 Task: Create New Customer with Customer Name: The Crab Station, Billing Address Line1: 2759 Fieldcrest Road, Billing Address Line2:  New York, Billing Address Line3:  New York 10005
Action: Mouse pressed left at (162, 31)
Screenshot: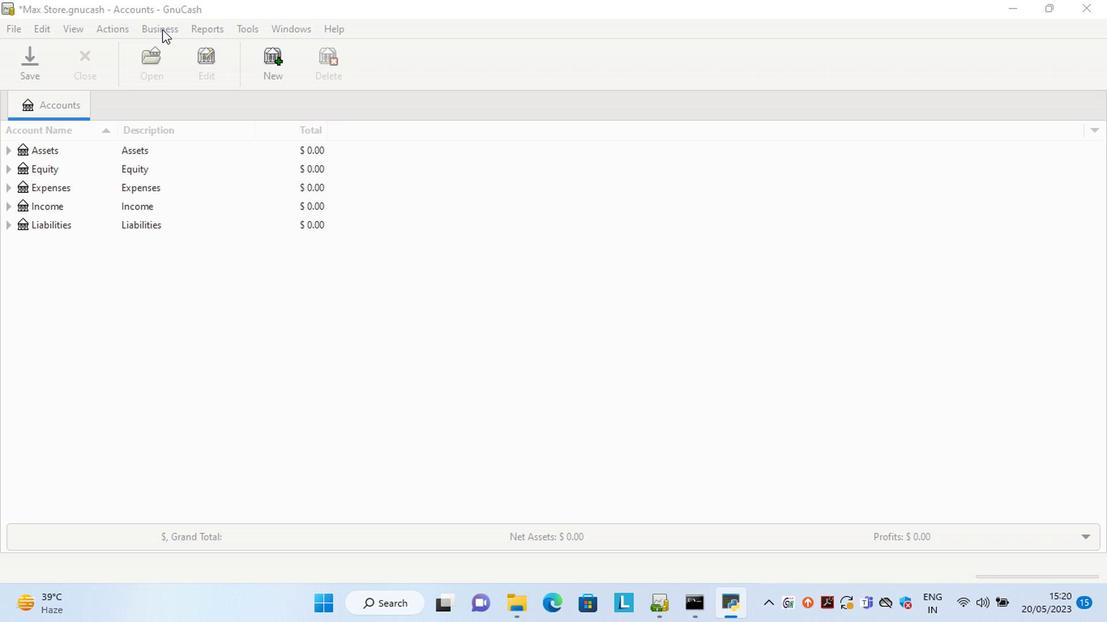 
Action: Mouse moved to (329, 69)
Screenshot: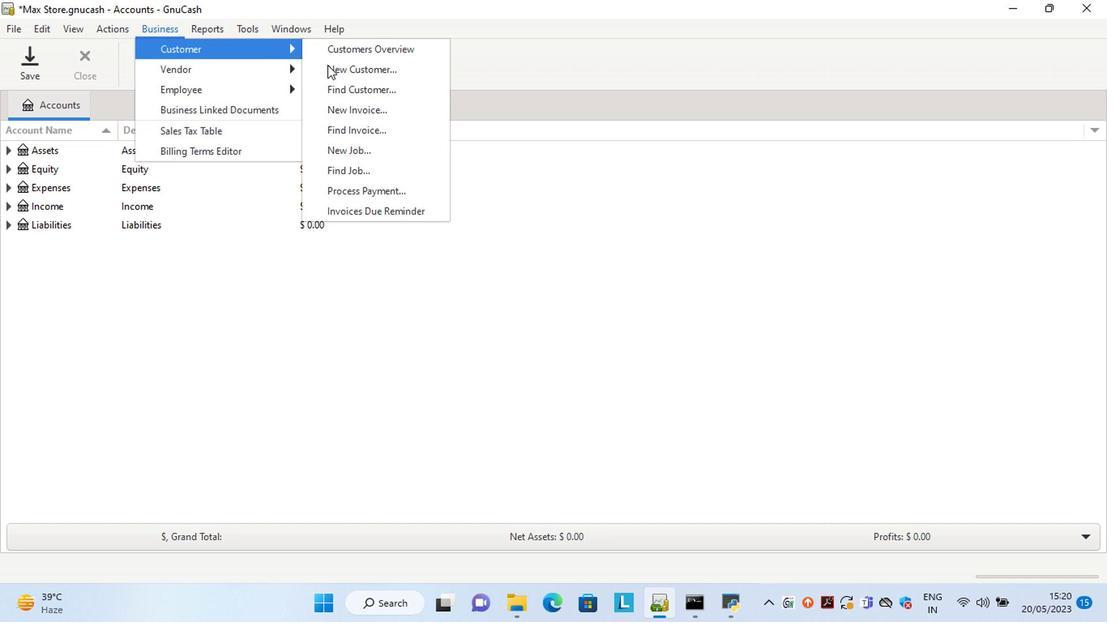 
Action: Mouse pressed left at (329, 69)
Screenshot: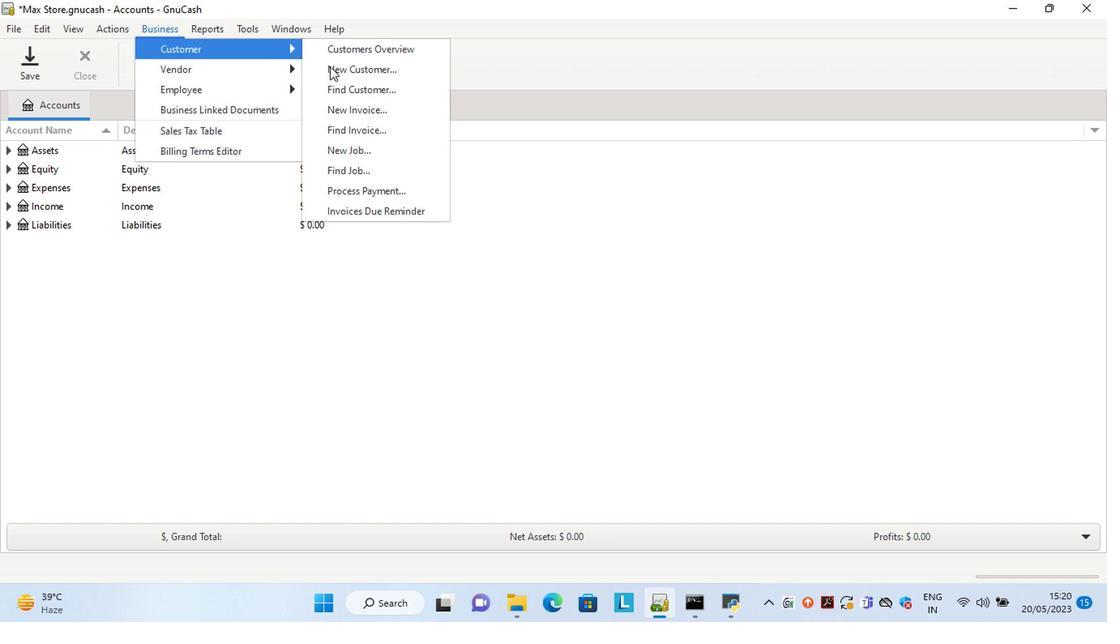 
Action: Mouse moved to (830, 178)
Screenshot: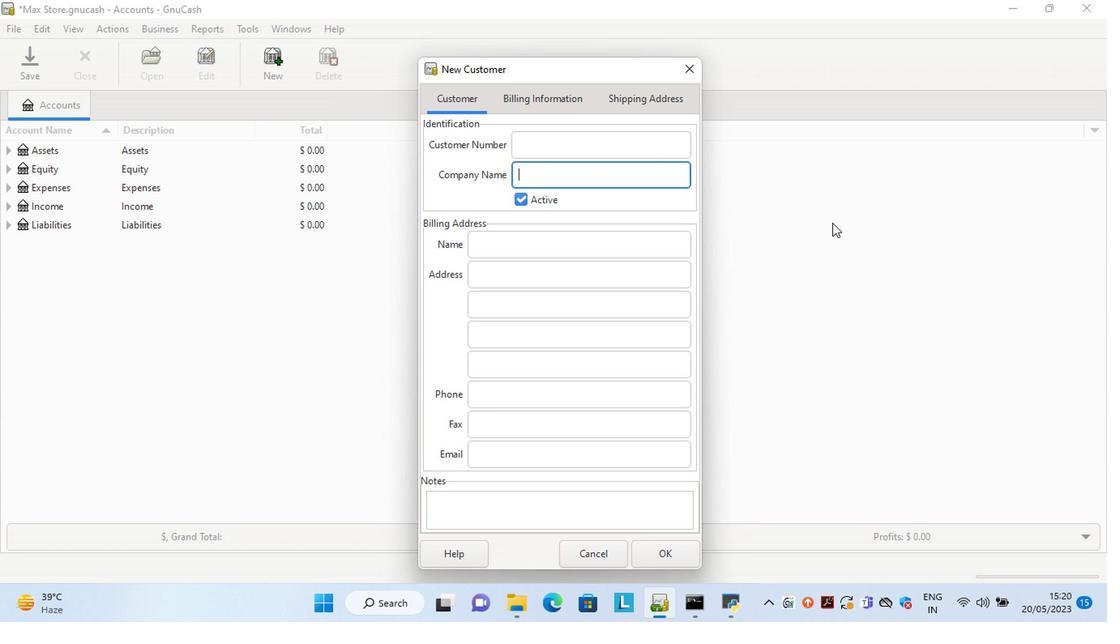 
Action: Key pressed <Key.shift>Tj<Key.backspace>he<Key.space><Key.shift>rab<Key.space><Key.shift>Station<Key.tab><Key.tab><Key.tab>2759<Key.space><Key.shift>Fieldcrest<Key.space><Key.shift>Road<Key.tab><Key.shift>New<Key.space><Key.shift>York<Key.tab><Key.shift>NEW<Key.space><Key.shift>York<Key.space>10005
Screenshot: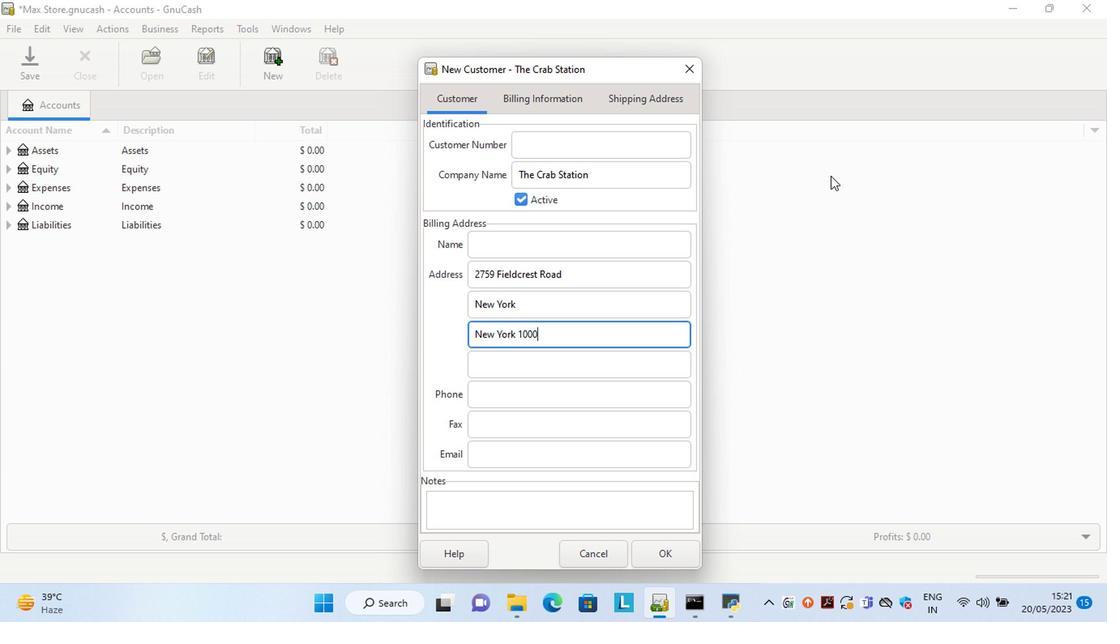 
Action: Mouse moved to (662, 554)
Screenshot: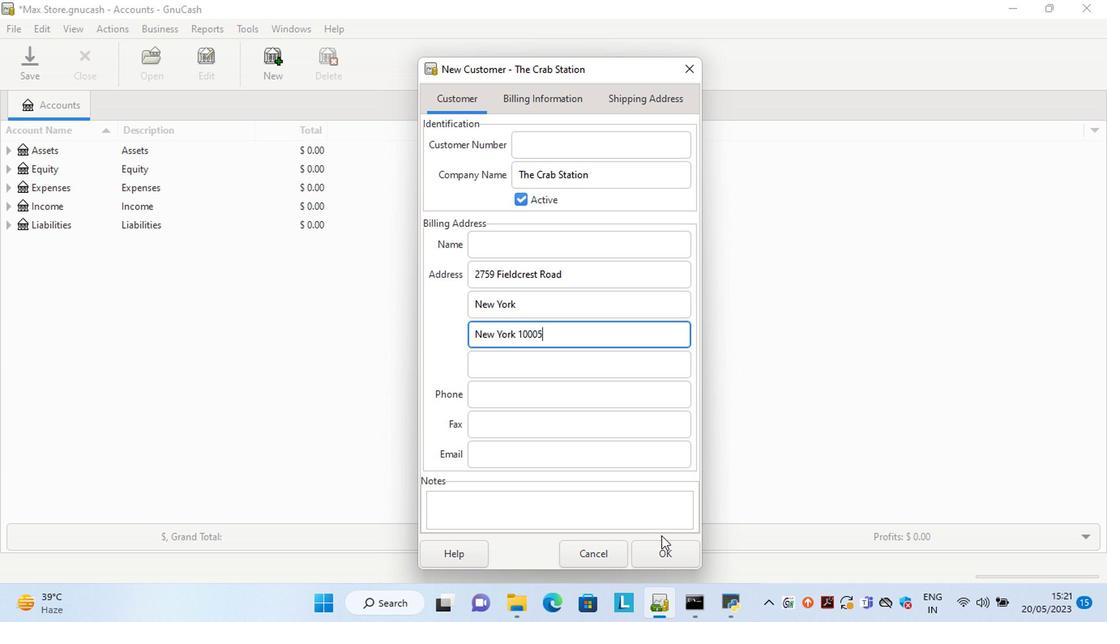 
Action: Mouse pressed left at (662, 554)
Screenshot: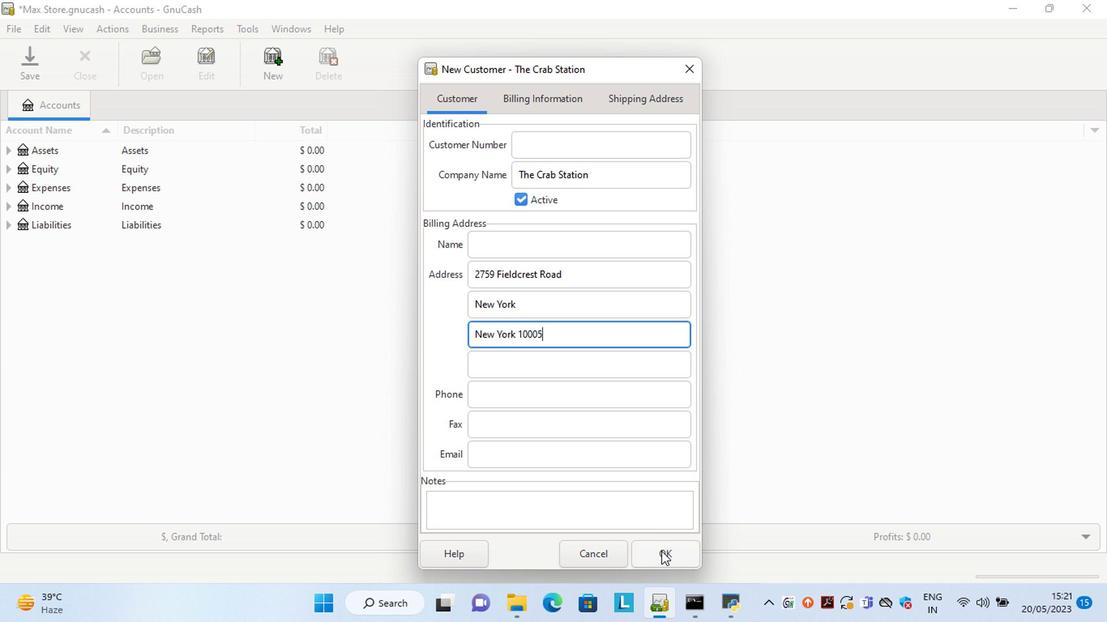 
Action: Mouse moved to (774, 354)
Screenshot: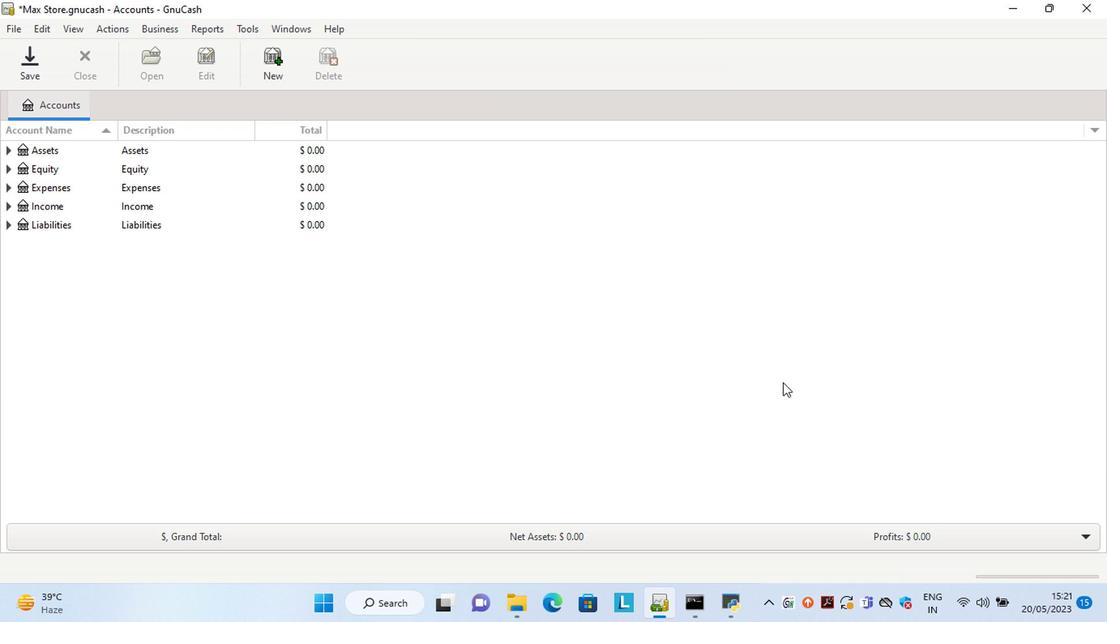 
